 Task: Add Olbas Herbal Tea - Instant to the cart.
Action: Mouse pressed left at (21, 84)
Screenshot: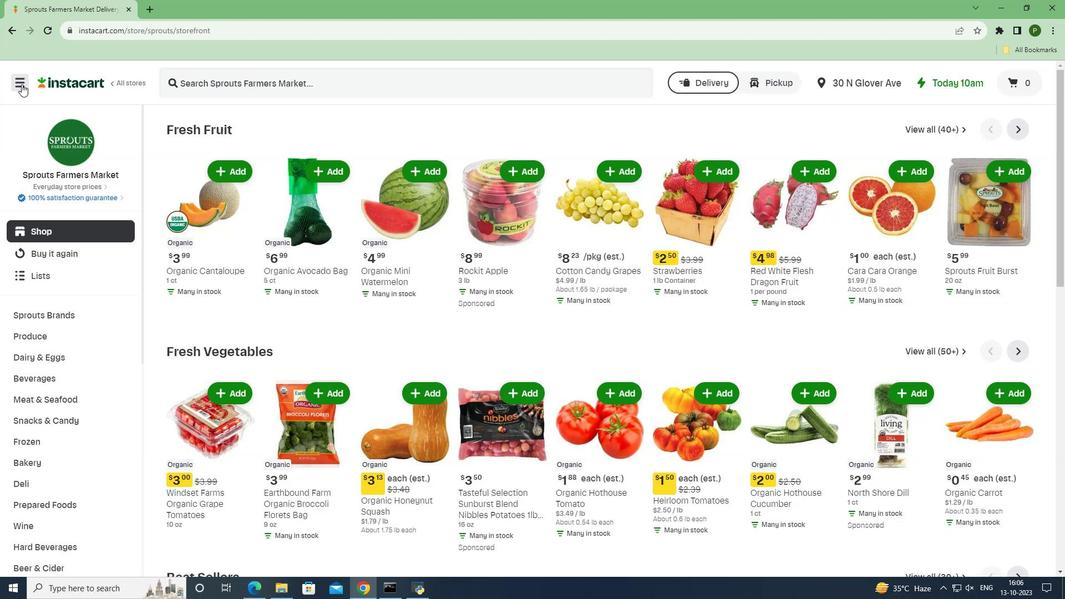 
Action: Mouse moved to (43, 296)
Screenshot: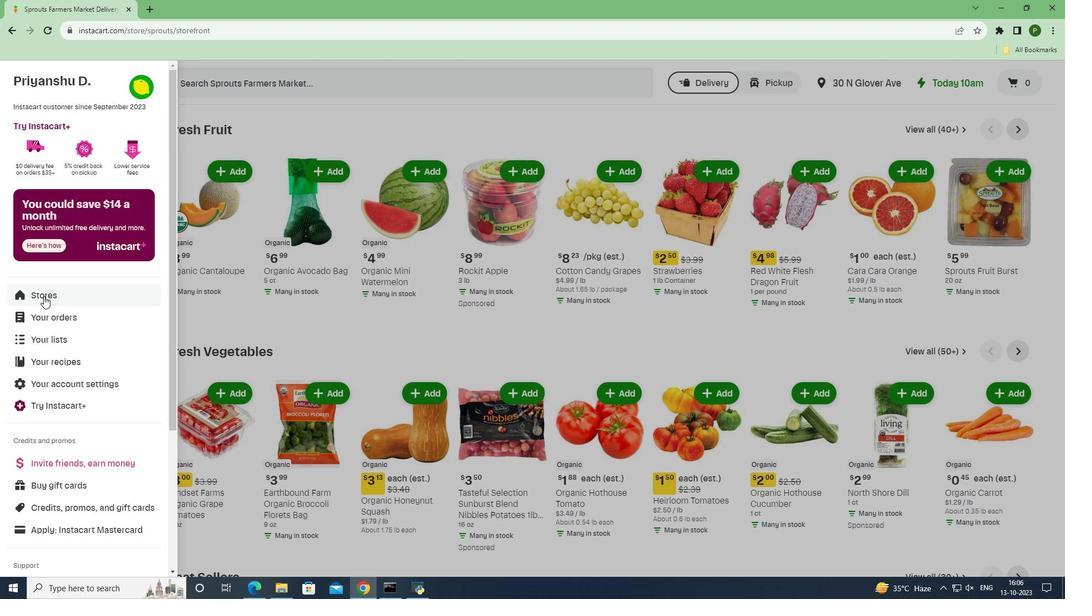 
Action: Mouse pressed left at (43, 296)
Screenshot: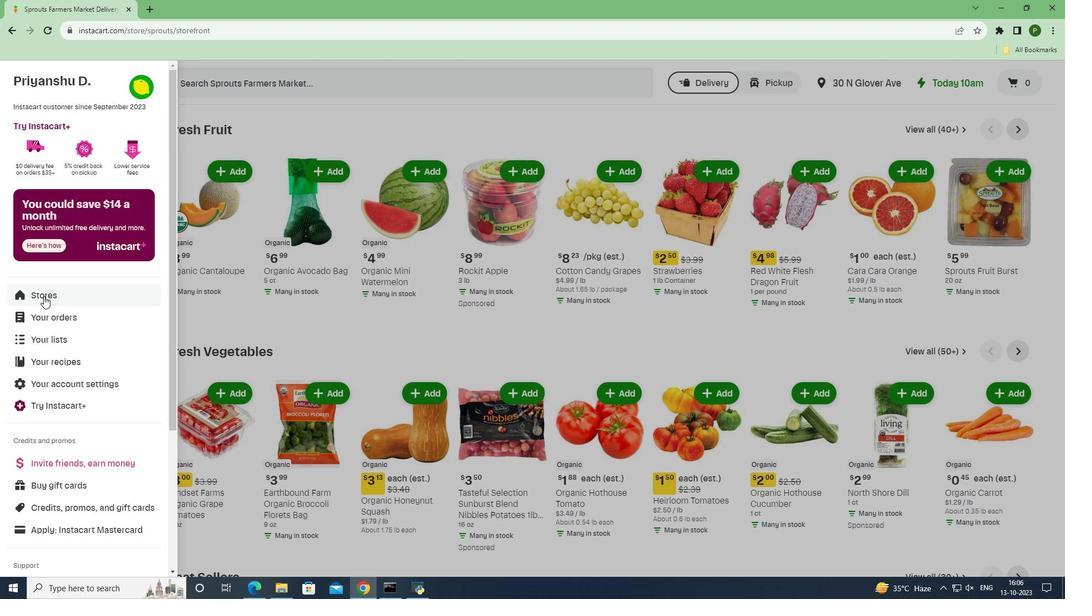 
Action: Mouse moved to (259, 134)
Screenshot: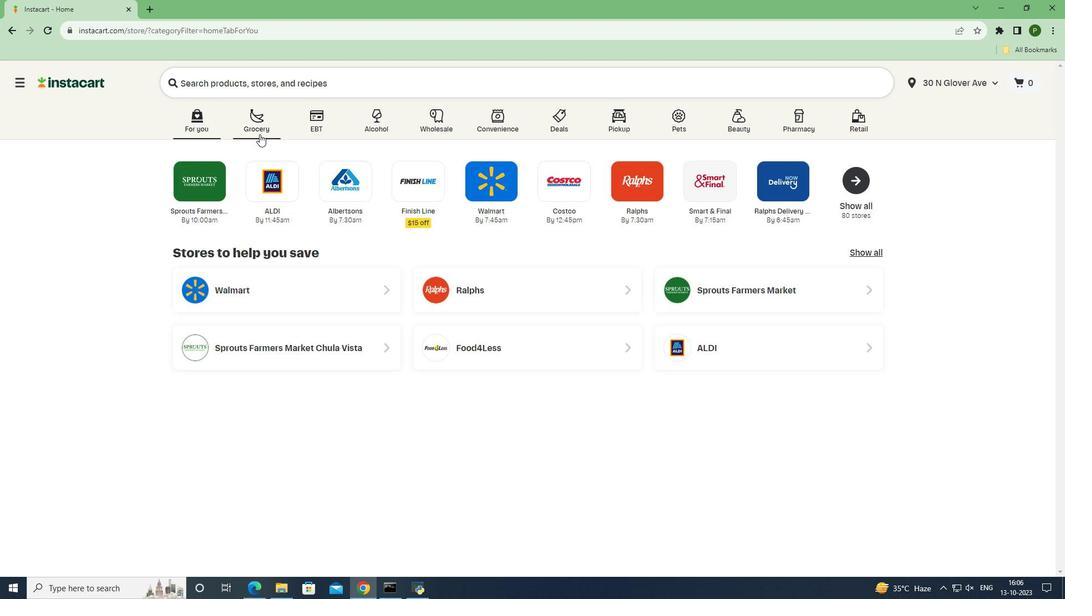 
Action: Mouse pressed left at (259, 134)
Screenshot: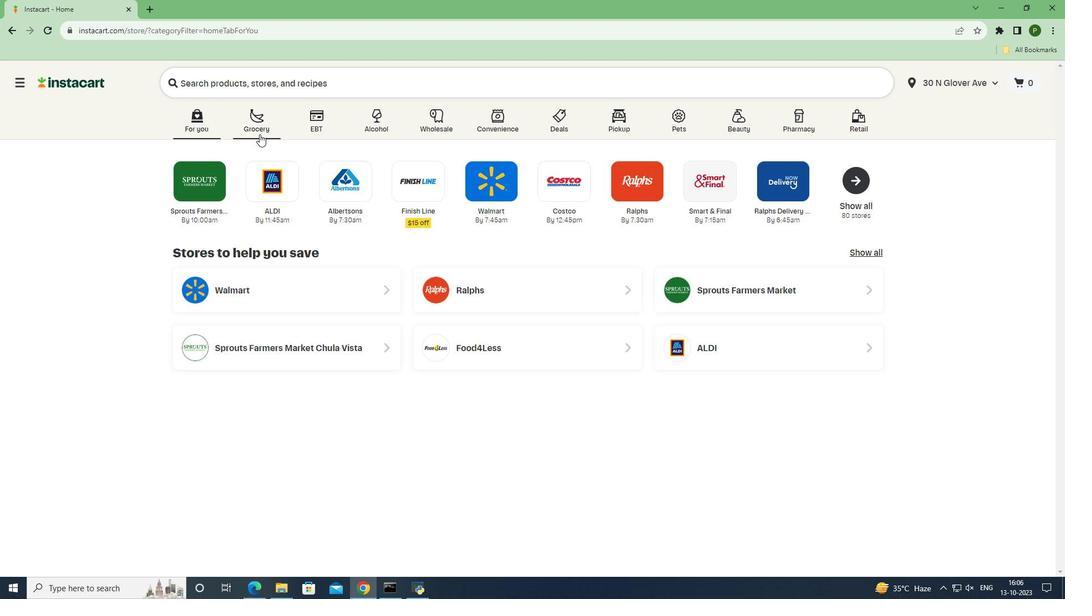 
Action: Mouse moved to (670, 250)
Screenshot: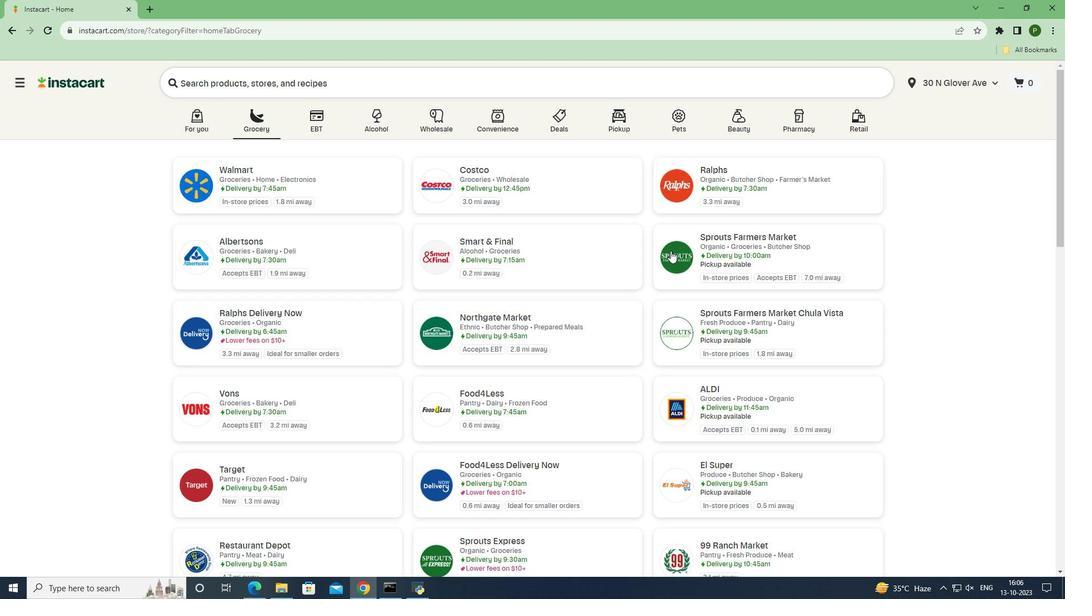 
Action: Mouse pressed left at (670, 250)
Screenshot: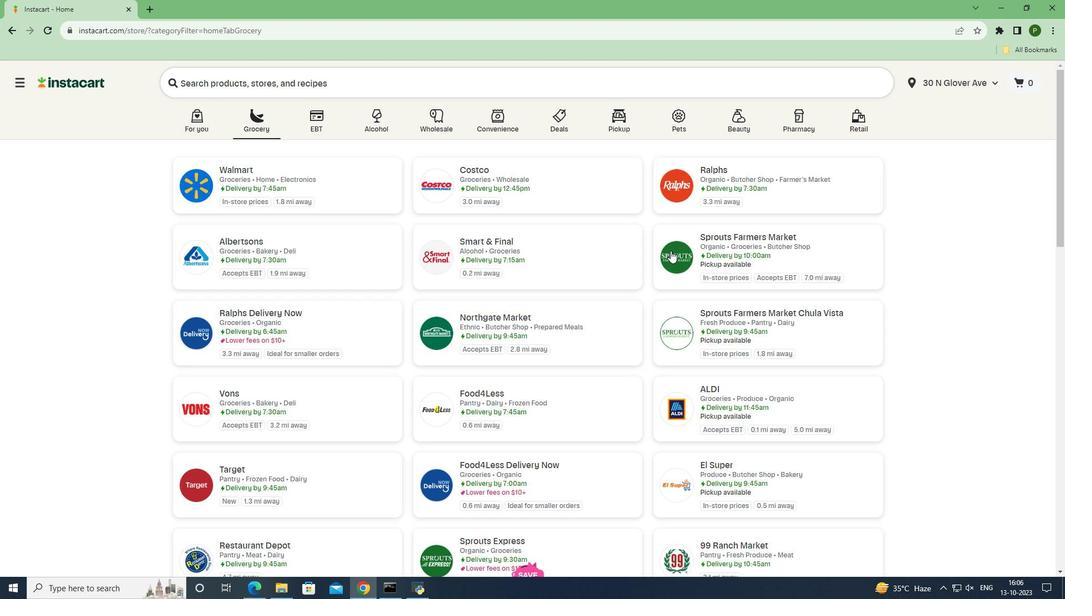 
Action: Mouse moved to (61, 376)
Screenshot: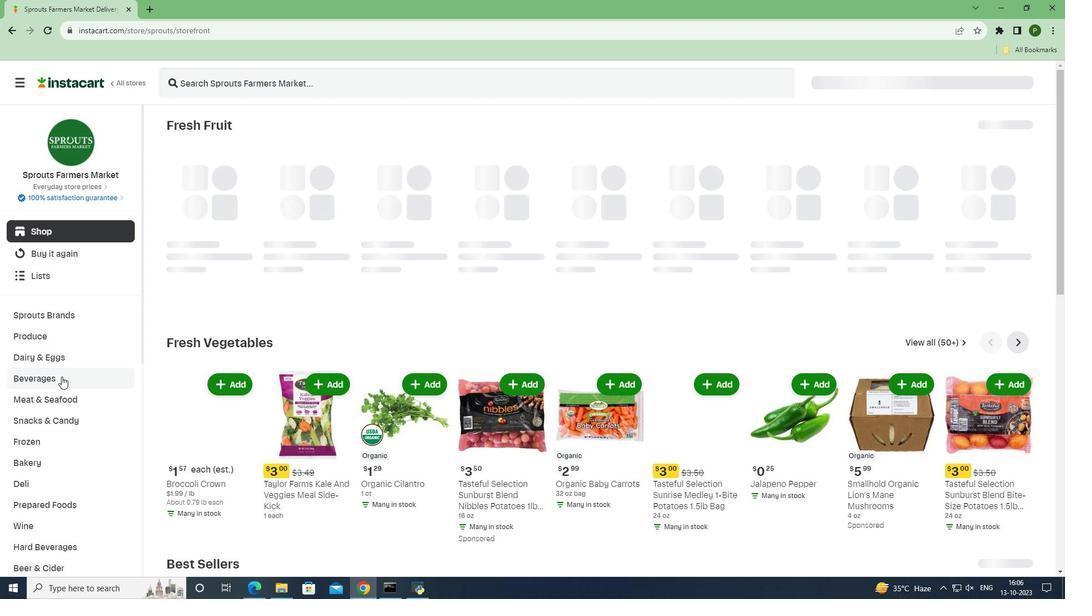 
Action: Mouse pressed left at (61, 376)
Screenshot: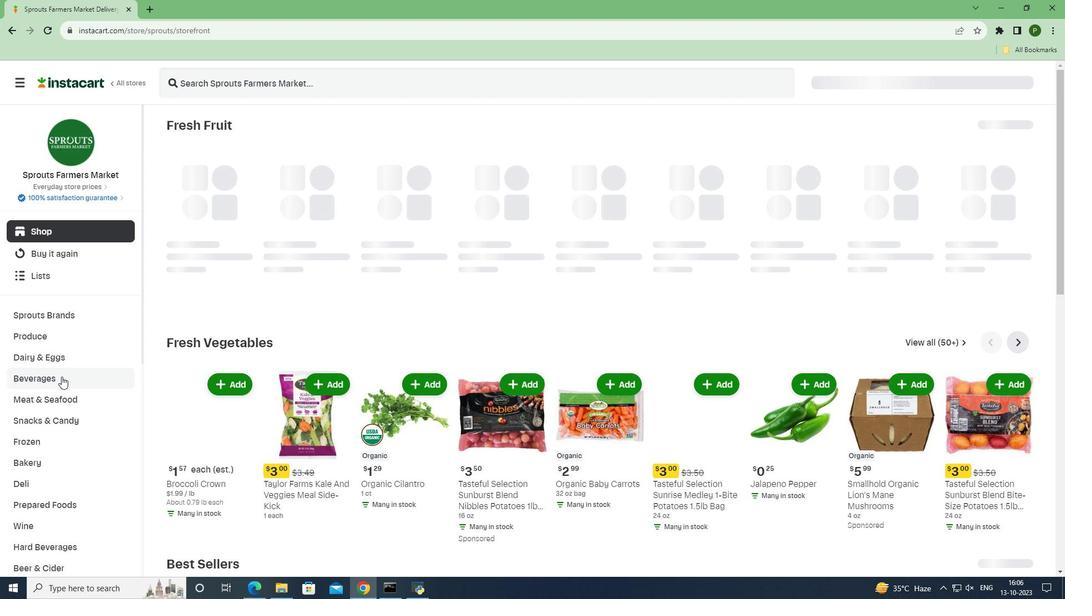 
Action: Mouse moved to (964, 153)
Screenshot: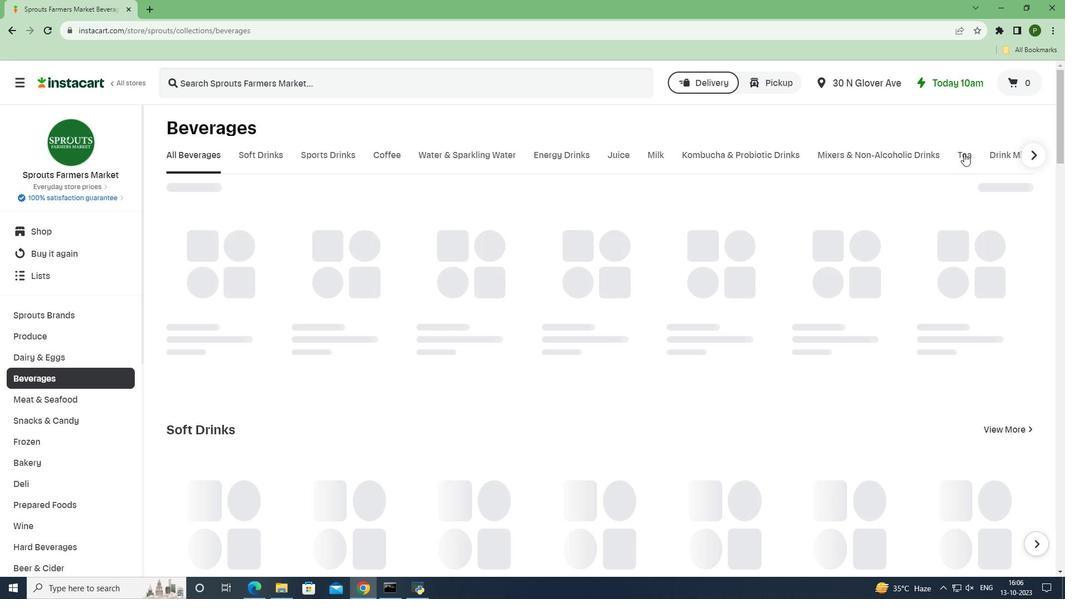 
Action: Mouse pressed left at (964, 153)
Screenshot: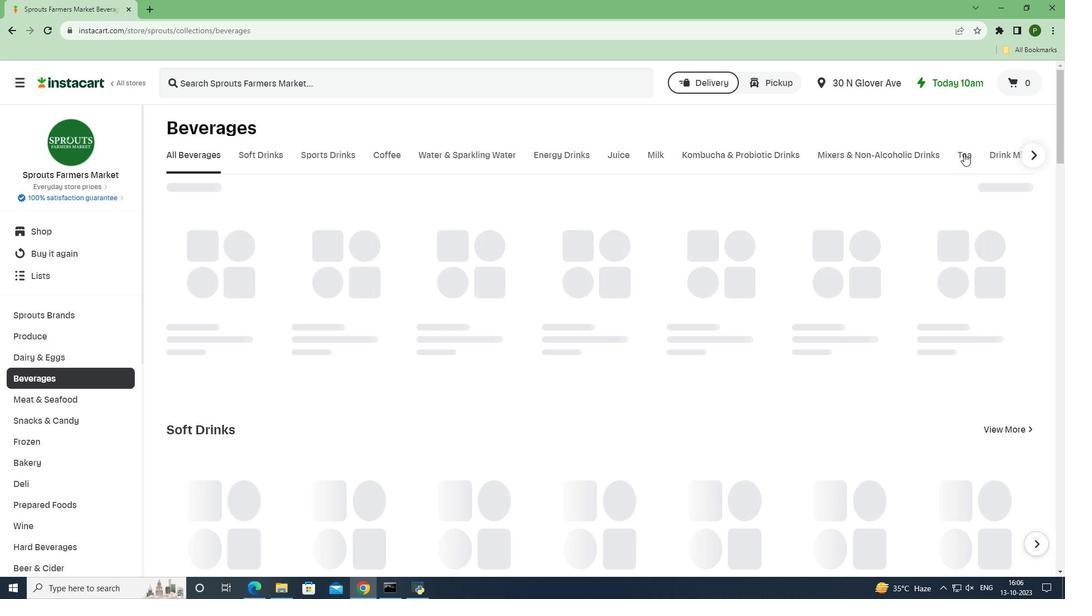 
Action: Mouse moved to (584, 90)
Screenshot: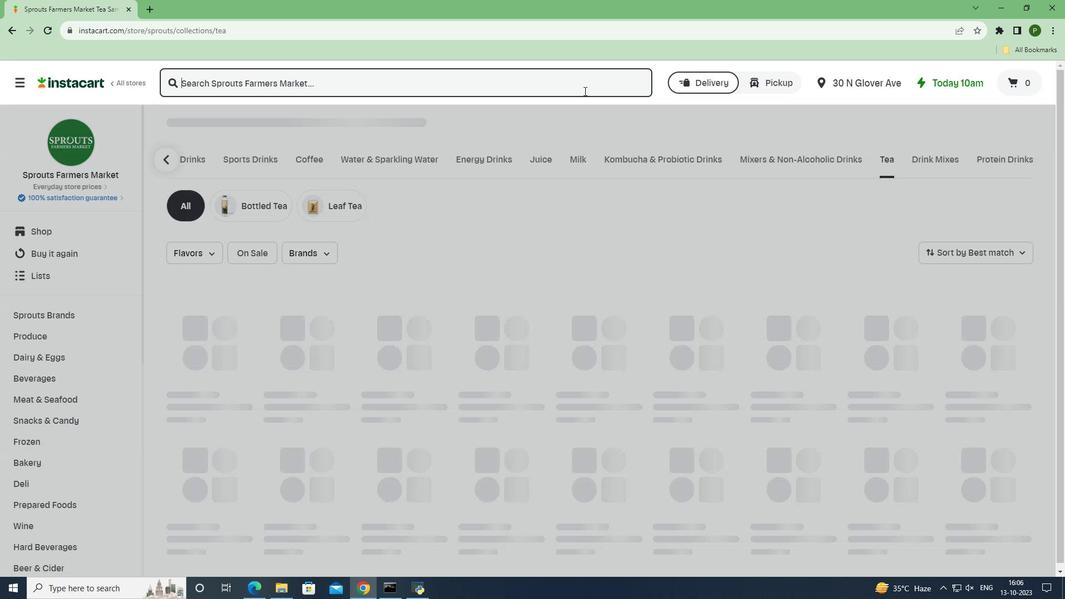
Action: Mouse pressed left at (584, 90)
Screenshot: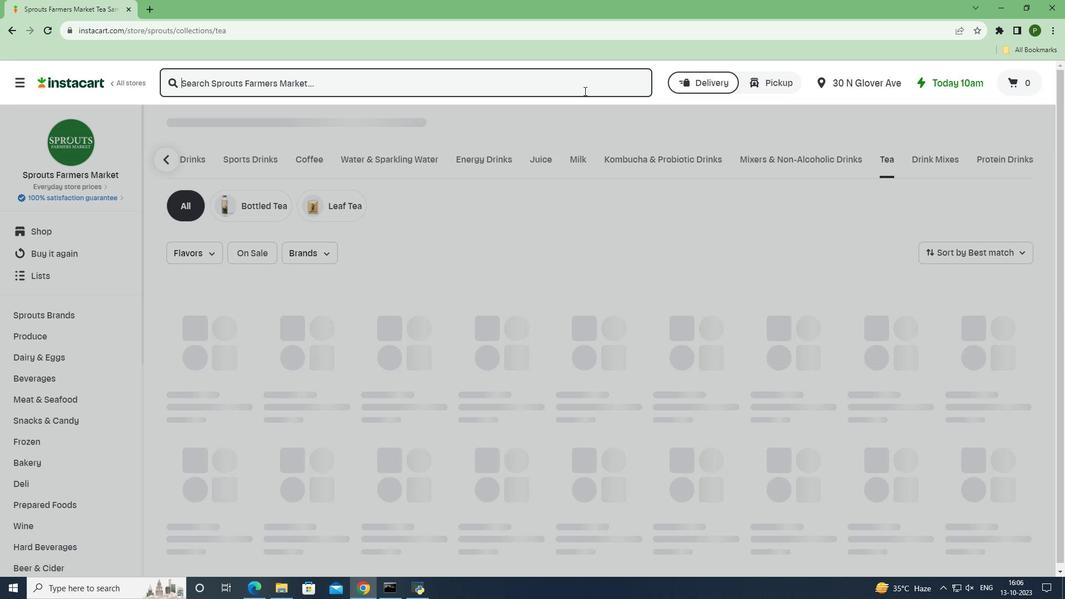 
Action: Key pressed <Key.caps_lock>O<Key.caps_lock>lbas<Key.space><Key.caps_lock>H<Key.caps_lock>erbal<Key.space><Key.caps_lock>T<Key.caps_lock>ea<Key.space>-<Key.space><Key.caps_lock>I<Key.caps_lock>nstant<Key.space><Key.enter>
Screenshot: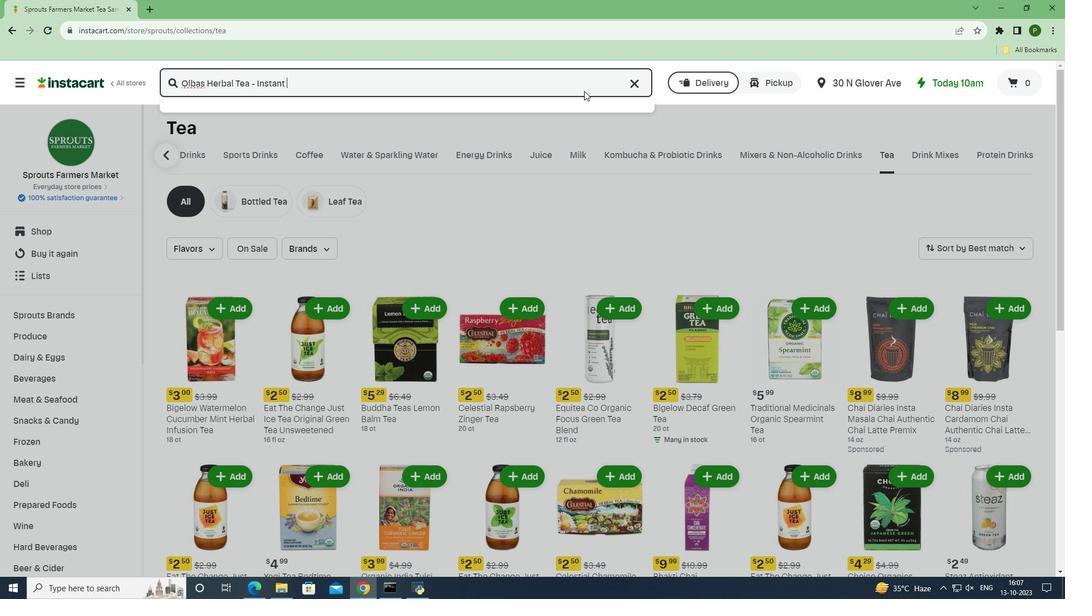 
Action: Mouse moved to (665, 194)
Screenshot: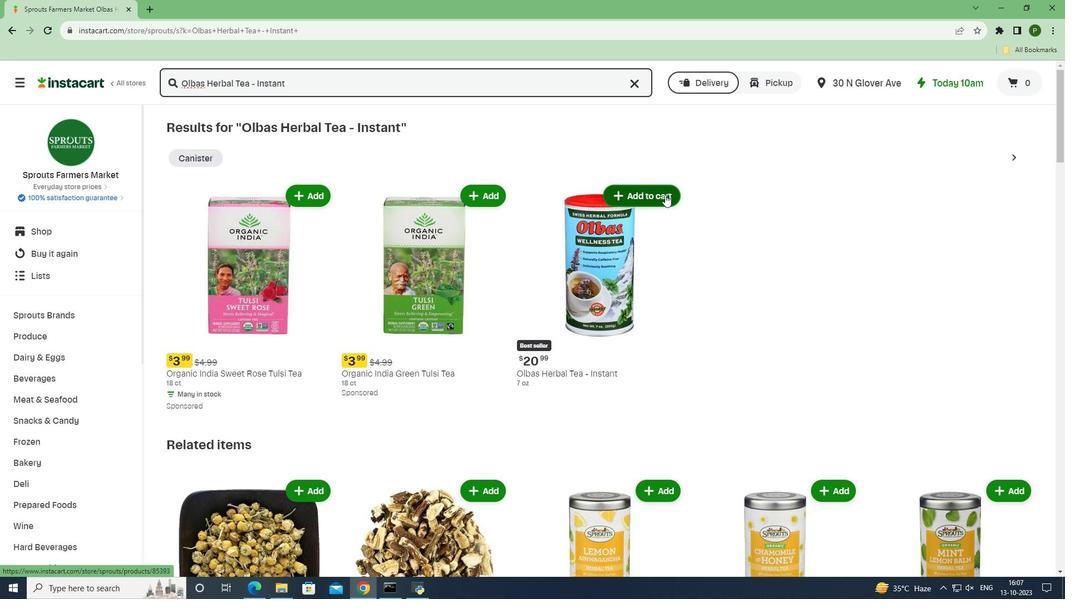 
Action: Mouse pressed left at (665, 194)
Screenshot: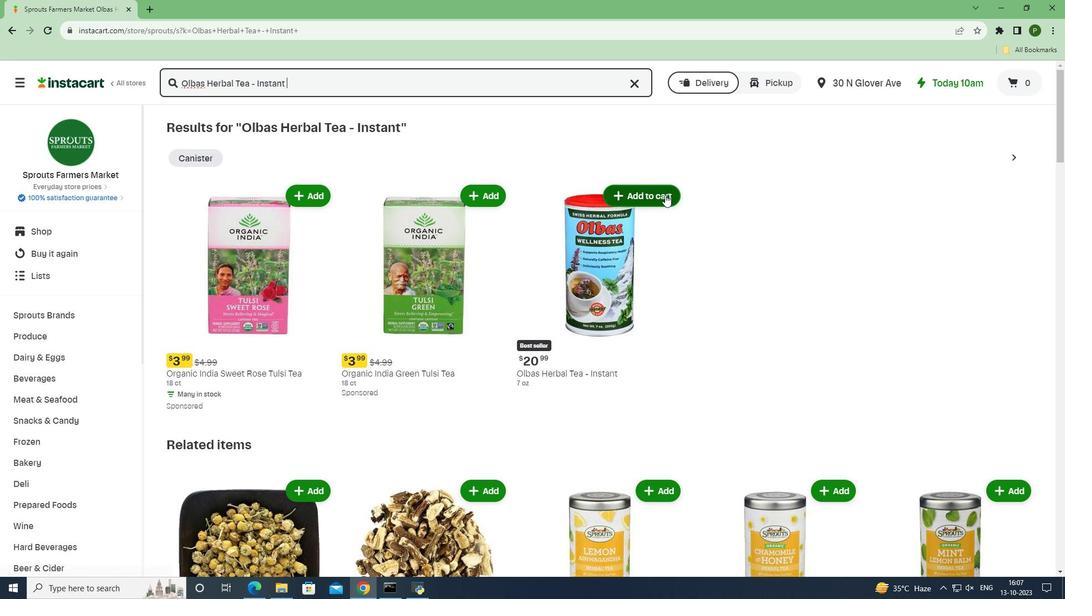 
Action: Mouse moved to (710, 288)
Screenshot: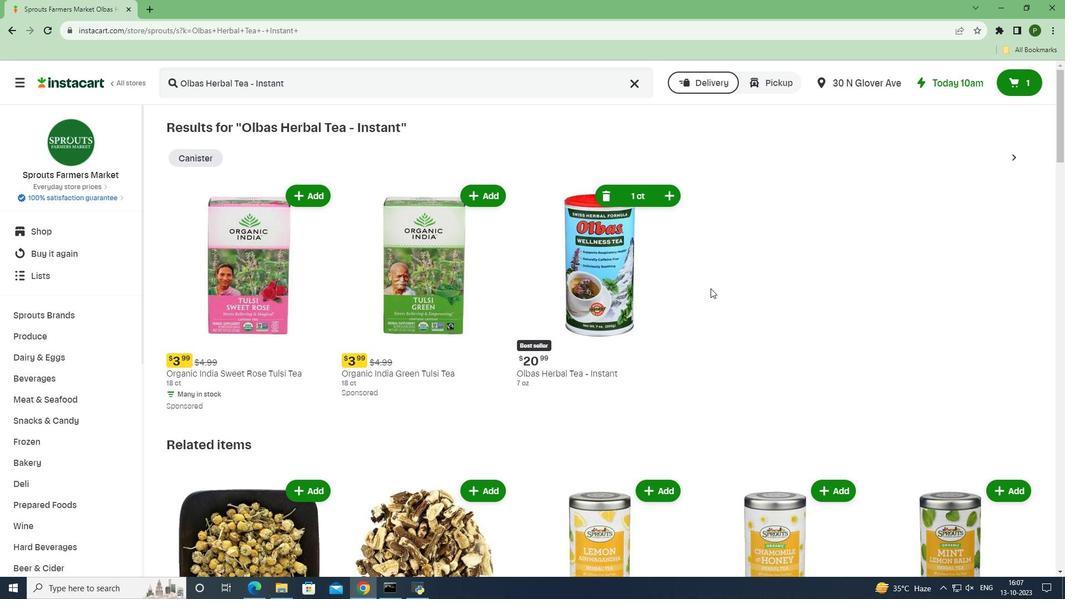 
